 Task: Look for One-way flight tickets for 2 adults, 2 children, in Premium economy from Abu Simbel to Toronto to travel on 04-Dec-2023.  Stops: Any number of stops. Choice of flight is British Airways.
Action: Mouse moved to (270, 255)
Screenshot: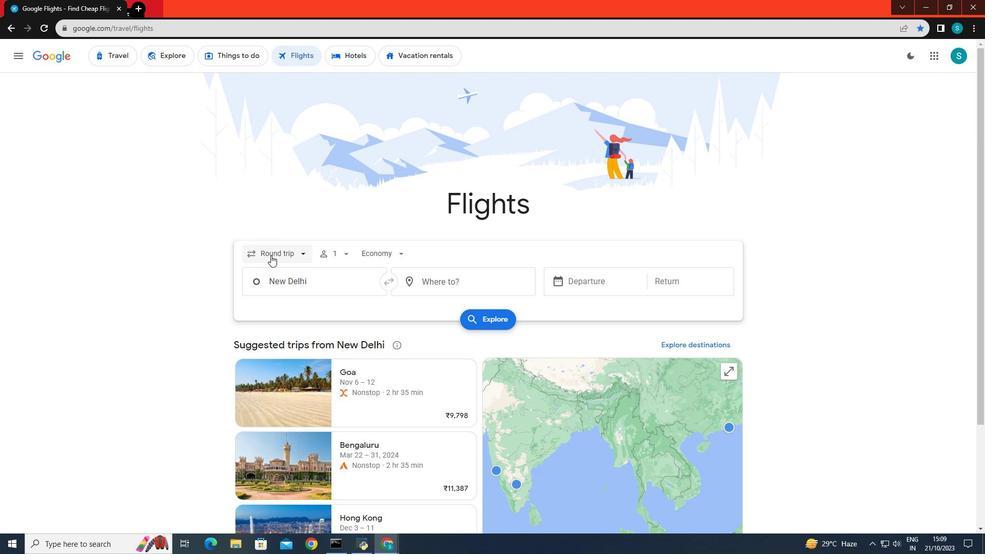
Action: Mouse pressed left at (270, 255)
Screenshot: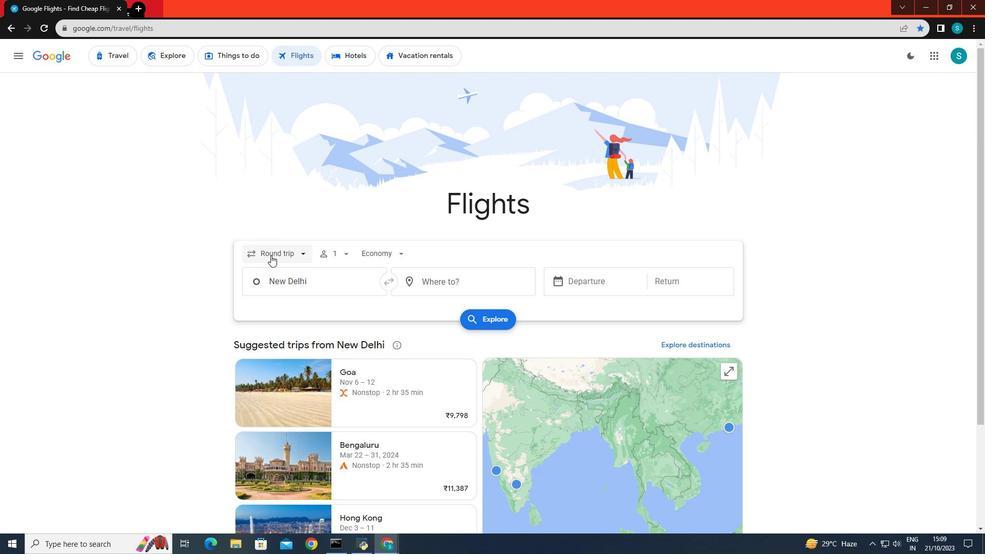 
Action: Mouse moved to (276, 301)
Screenshot: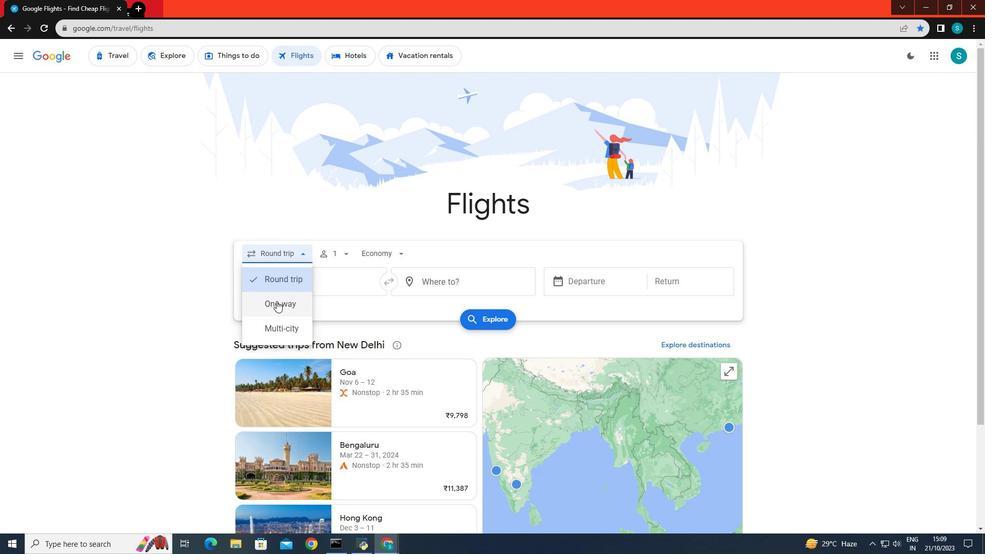 
Action: Mouse pressed left at (276, 301)
Screenshot: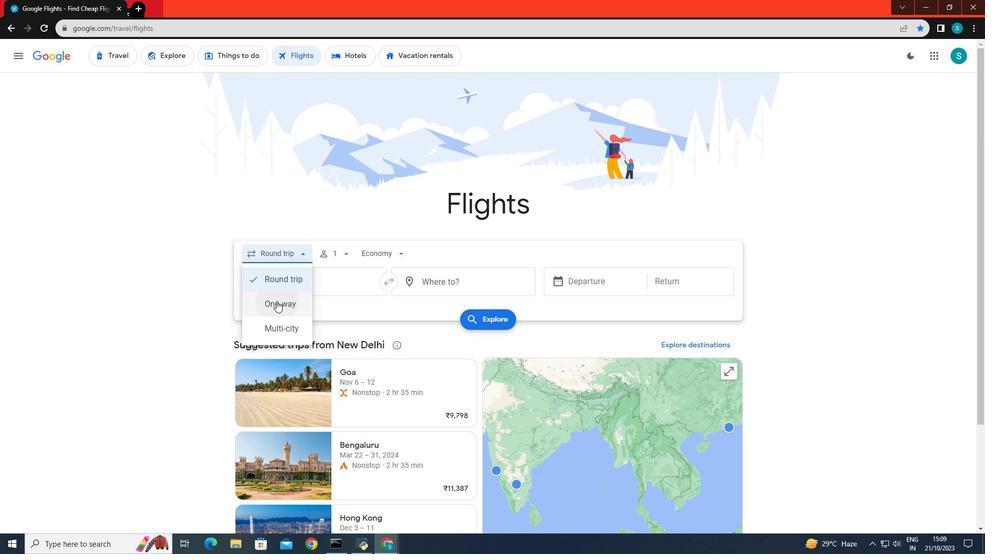 
Action: Mouse moved to (343, 250)
Screenshot: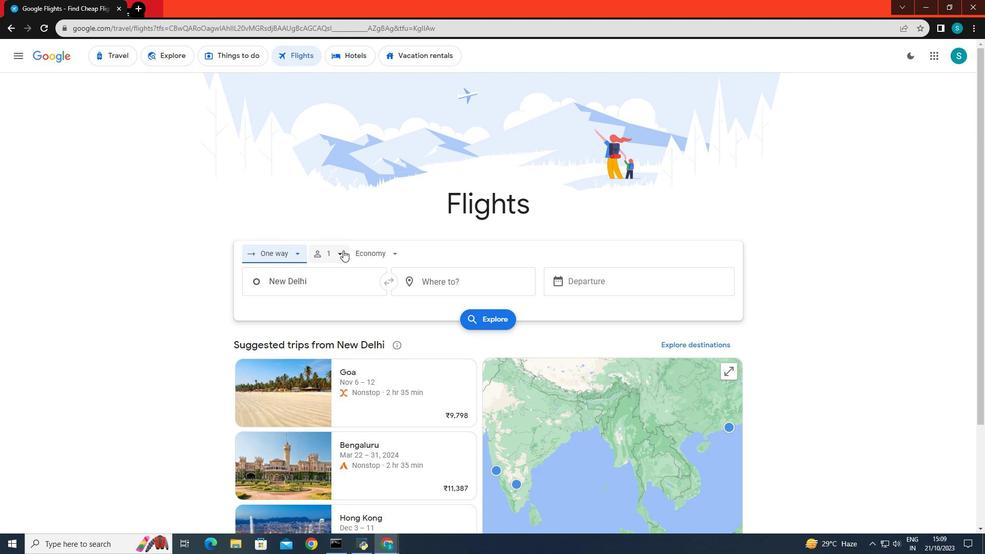 
Action: Mouse pressed left at (343, 250)
Screenshot: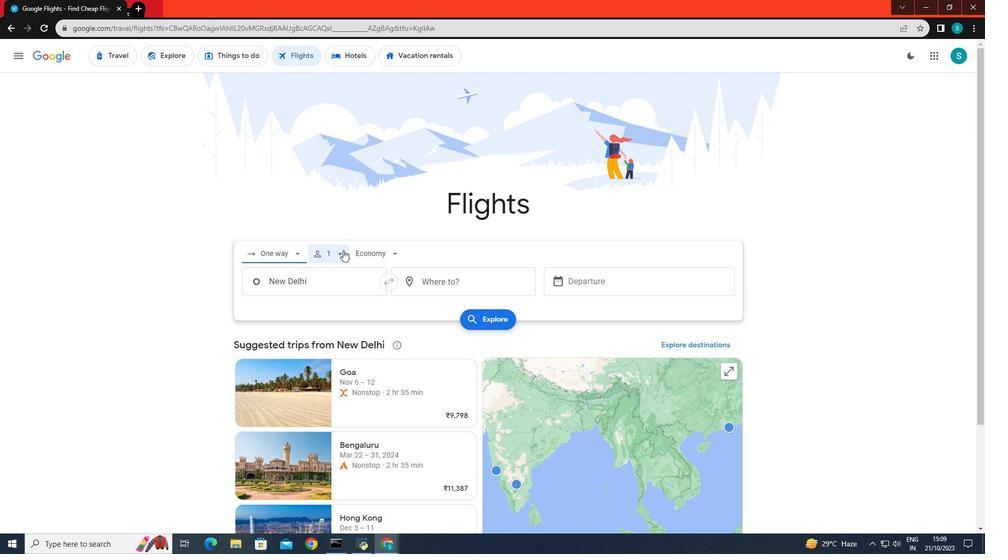 
Action: Mouse moved to (415, 282)
Screenshot: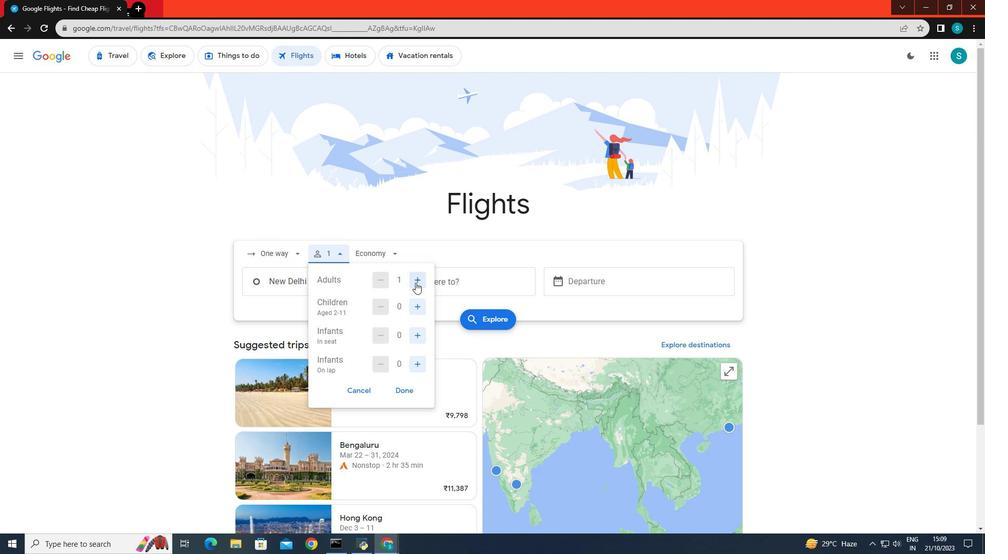 
Action: Mouse pressed left at (415, 282)
Screenshot: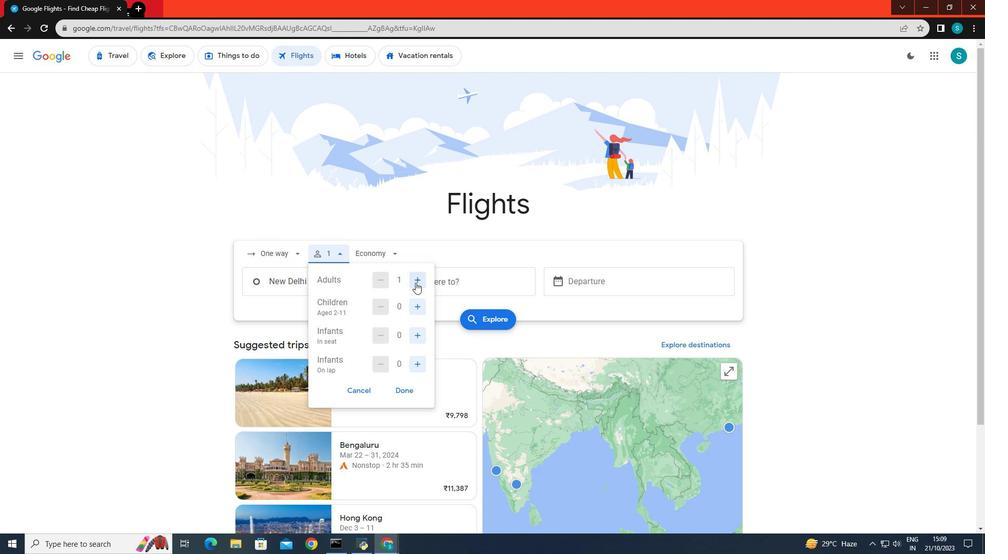 
Action: Mouse moved to (422, 314)
Screenshot: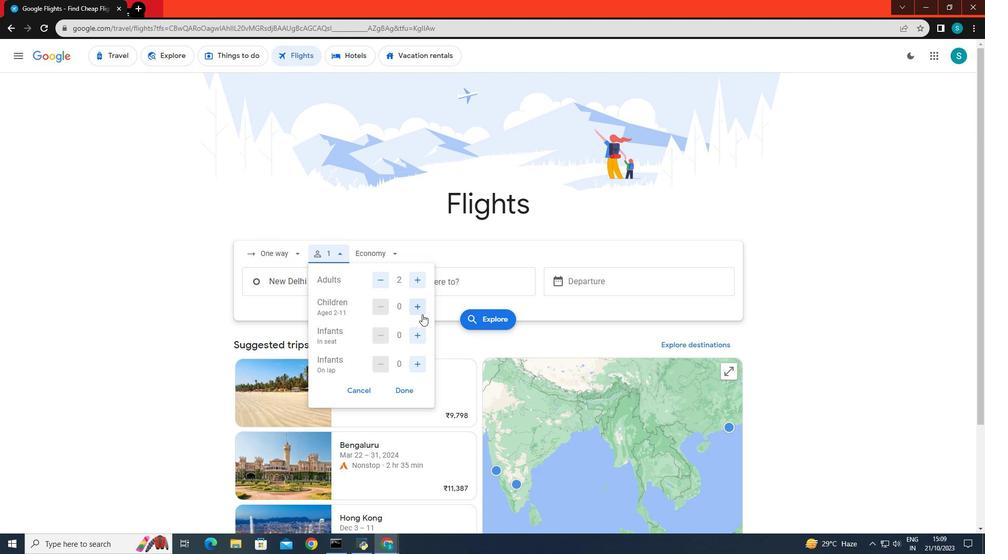 
Action: Mouse pressed left at (422, 314)
Screenshot: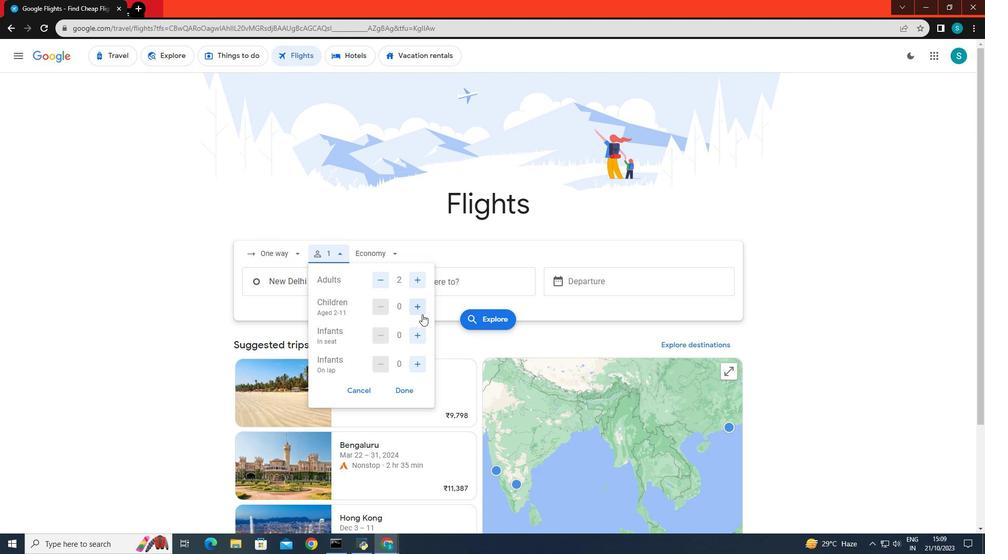 
Action: Mouse moved to (420, 307)
Screenshot: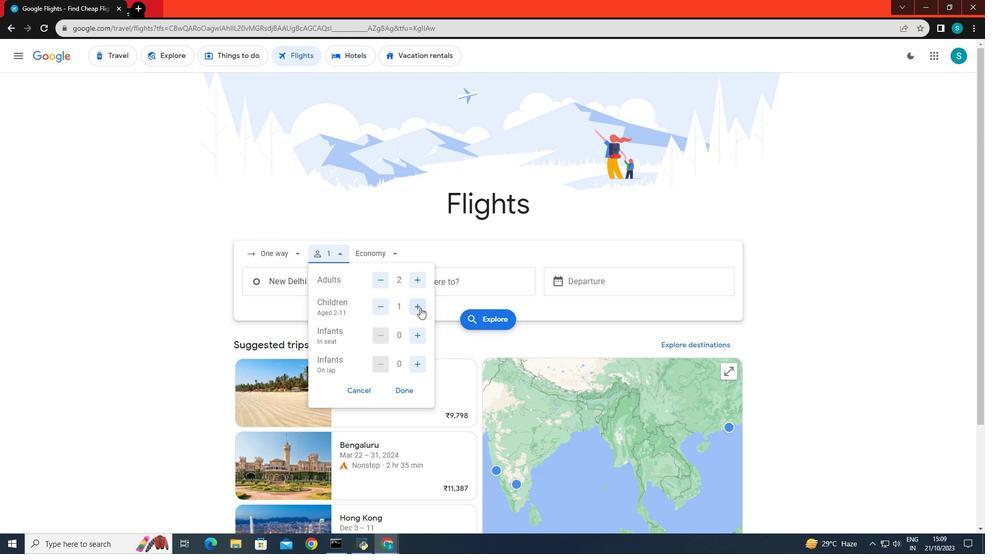 
Action: Mouse pressed left at (420, 307)
Screenshot: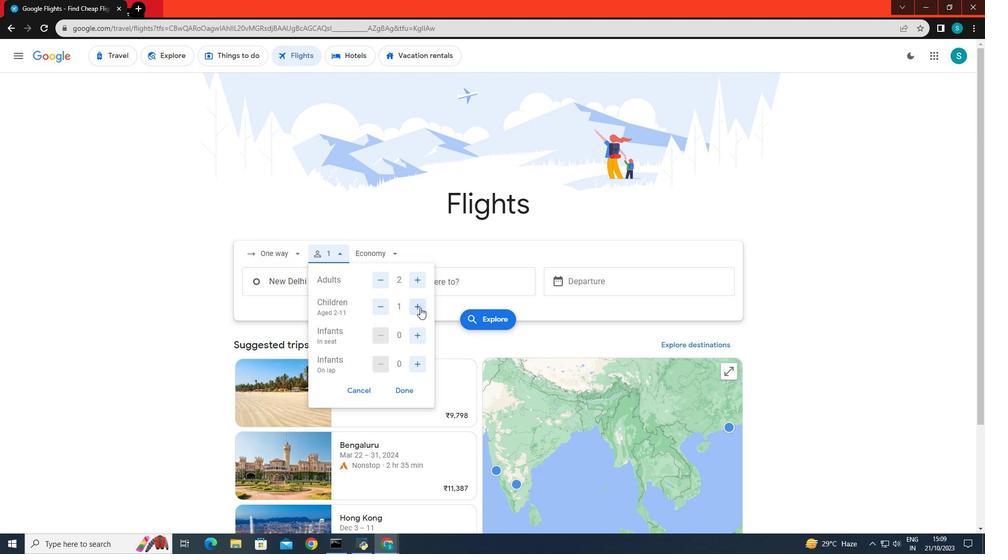 
Action: Mouse moved to (410, 393)
Screenshot: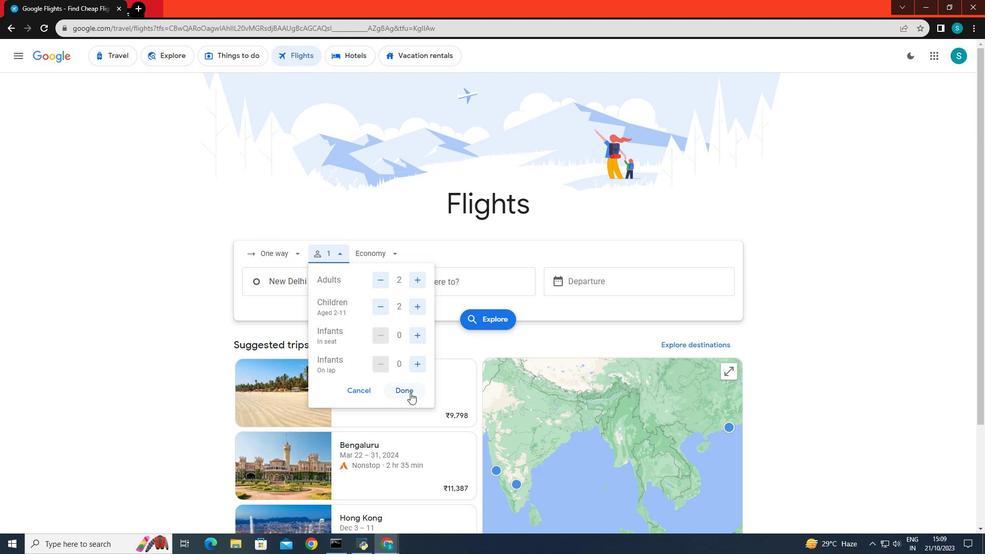 
Action: Mouse pressed left at (410, 393)
Screenshot: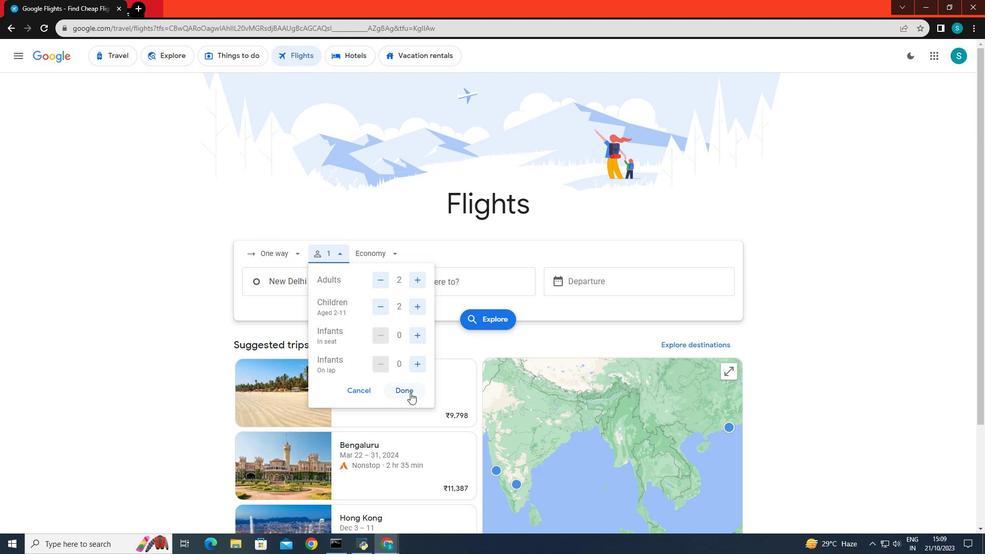 
Action: Mouse moved to (371, 249)
Screenshot: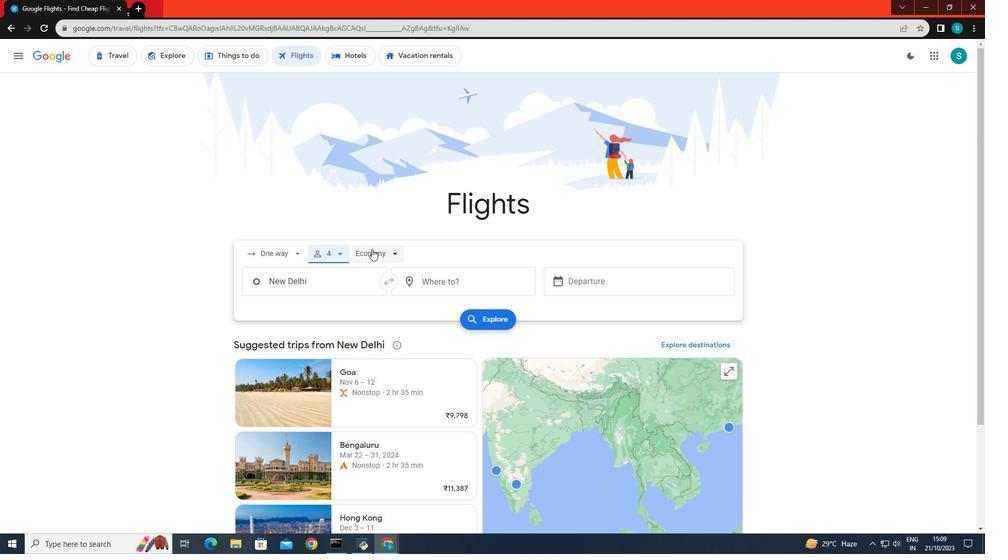 
Action: Mouse pressed left at (371, 249)
Screenshot: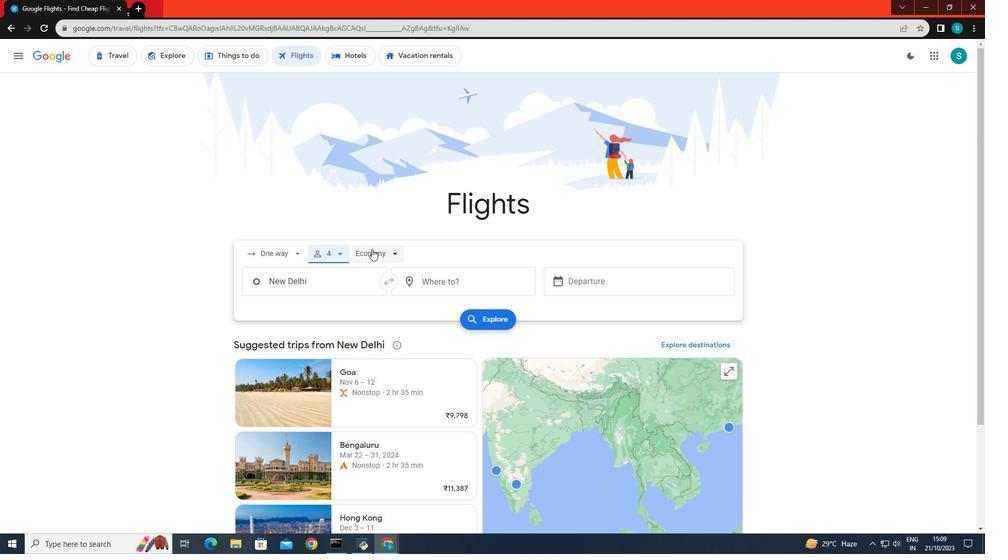
Action: Mouse moved to (384, 302)
Screenshot: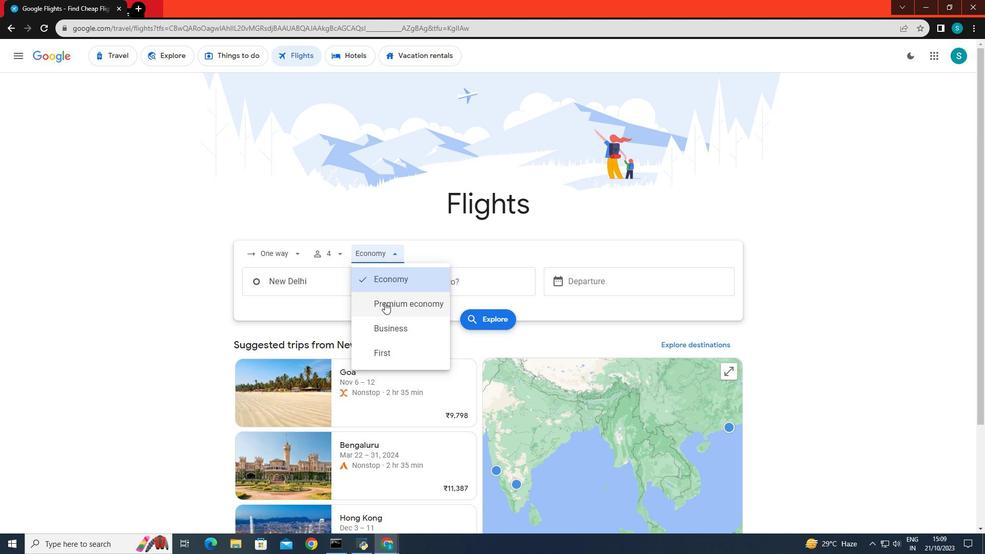
Action: Mouse pressed left at (384, 302)
Screenshot: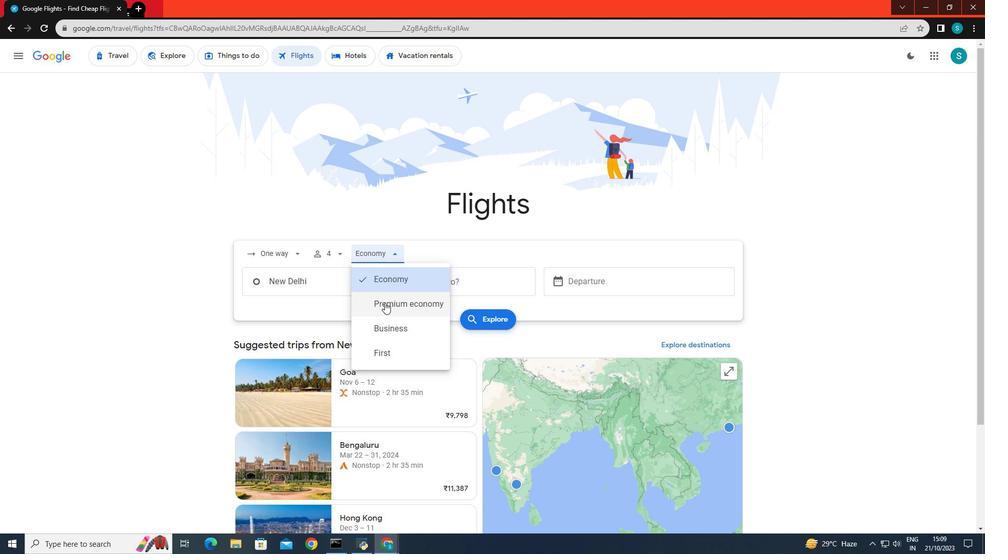 
Action: Mouse moved to (334, 280)
Screenshot: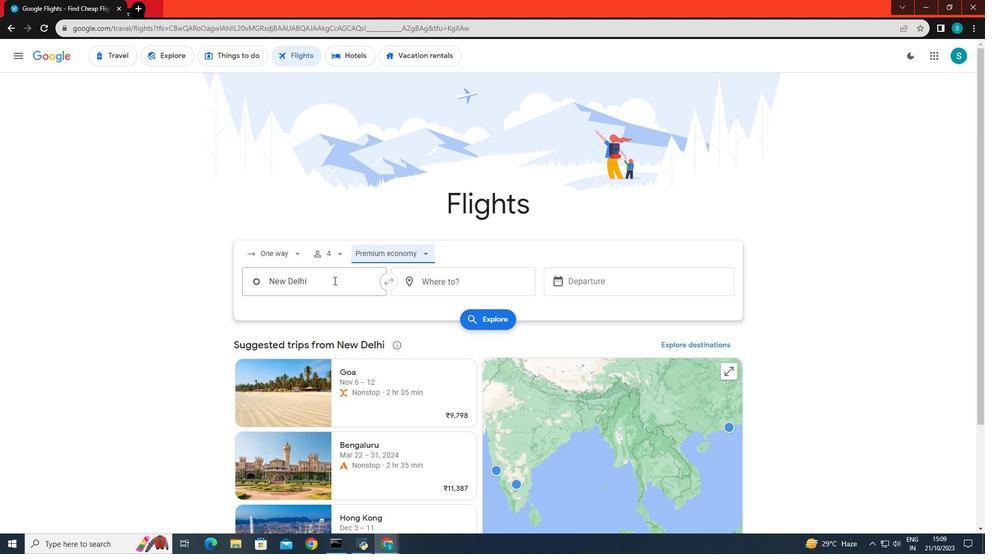 
Action: Mouse pressed left at (334, 280)
Screenshot: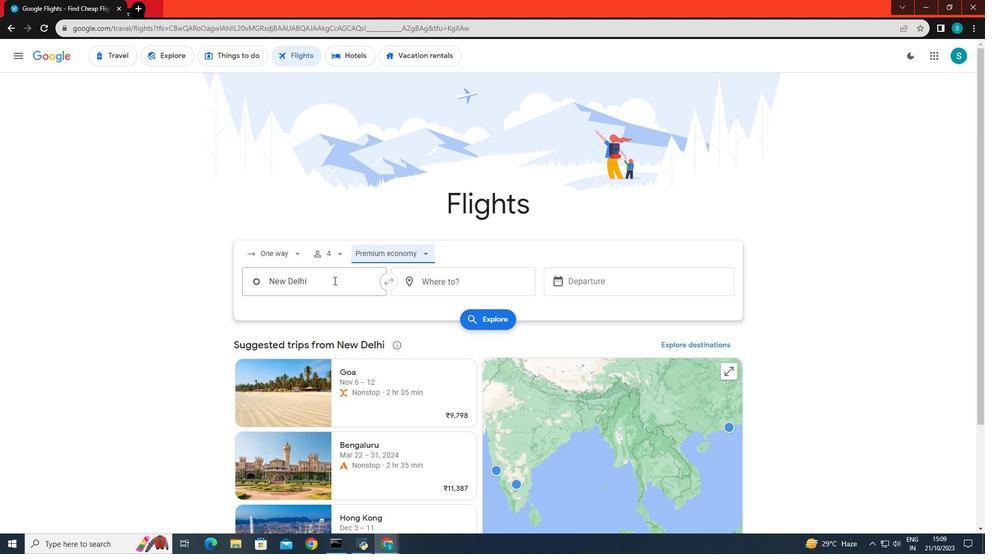 
Action: Key pressed <Key.backspace><Key.caps_lock>A<Key.caps_lock>bu<Key.space><Key.caps_lock>S<Key.caps_lock>imbel
Screenshot: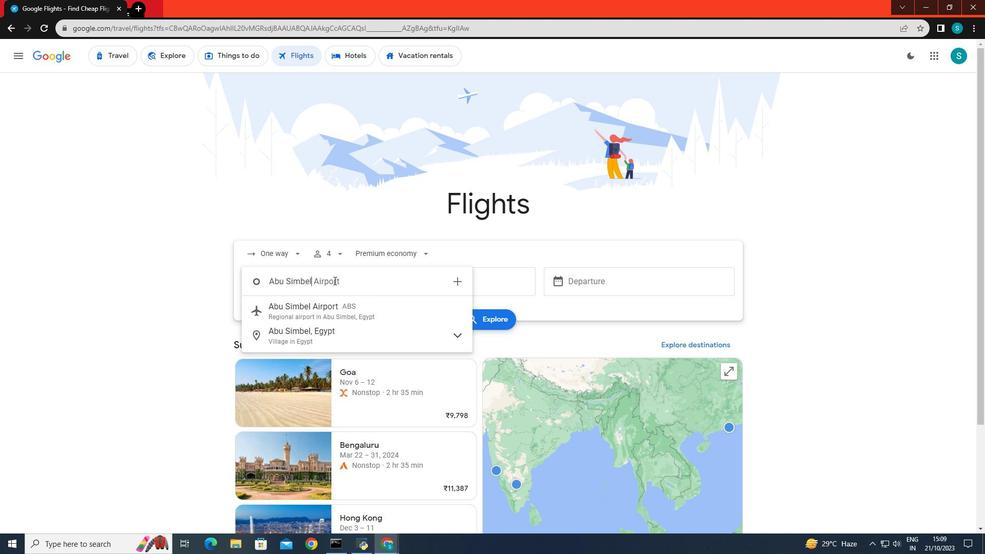 
Action: Mouse moved to (292, 302)
Screenshot: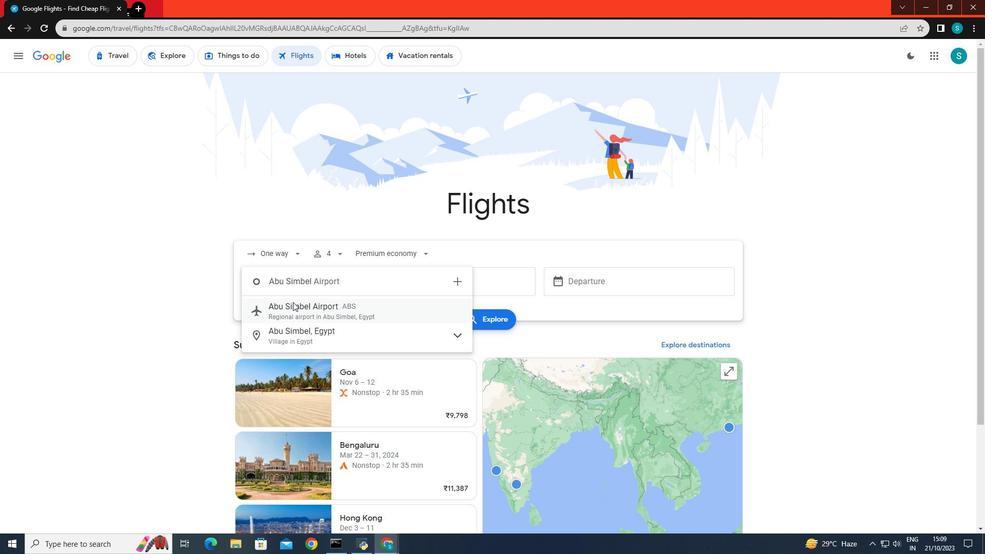
Action: Mouse pressed left at (292, 302)
Screenshot: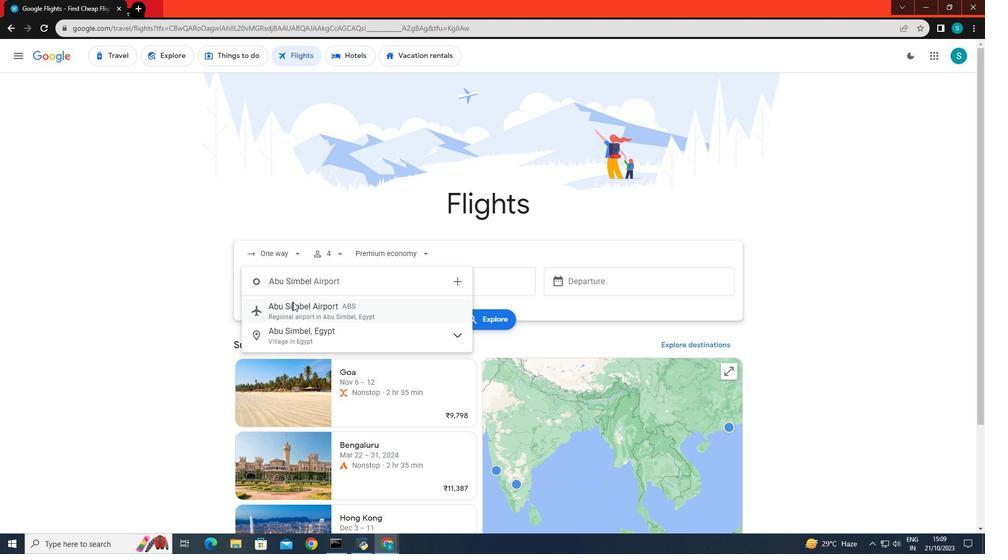 
Action: Mouse moved to (431, 279)
Screenshot: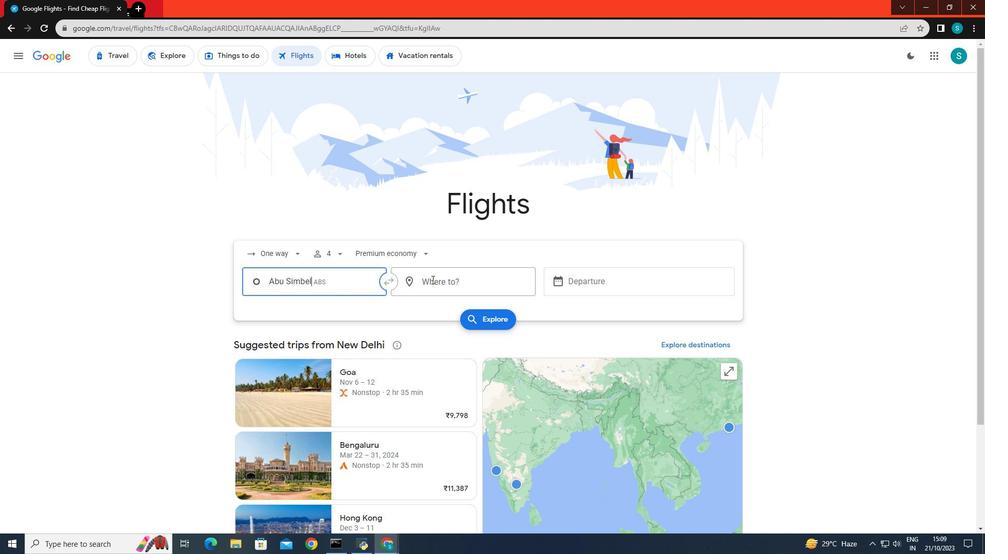 
Action: Mouse pressed left at (431, 279)
Screenshot: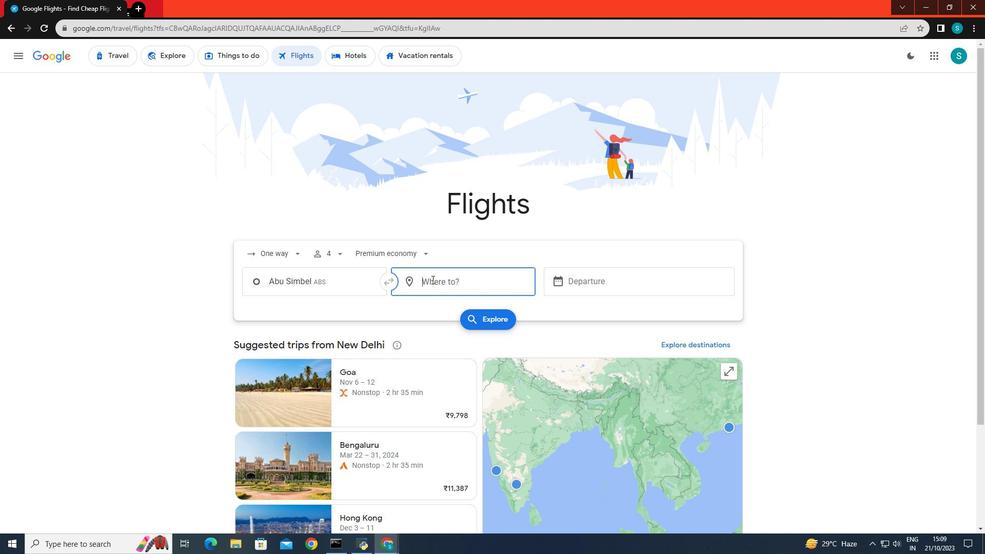 
Action: Key pressed <Key.caps_lock>T<Key.caps_lock>oronto
Screenshot: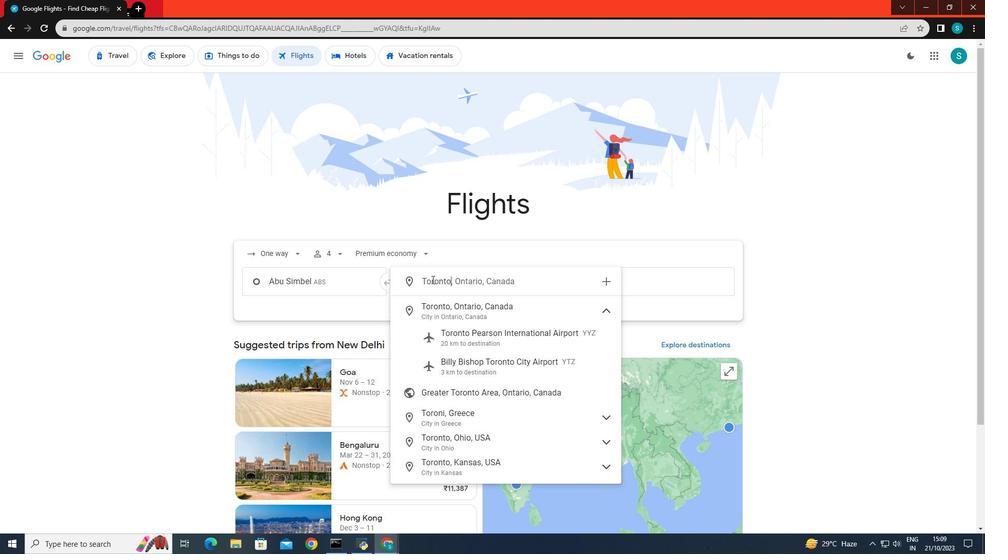 
Action: Mouse moved to (449, 335)
Screenshot: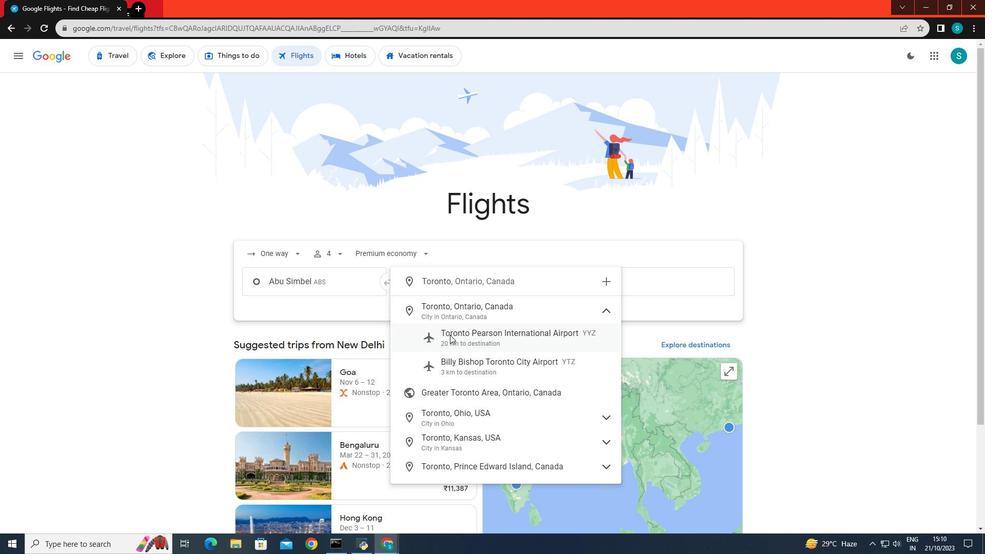 
Action: Mouse pressed left at (449, 335)
Screenshot: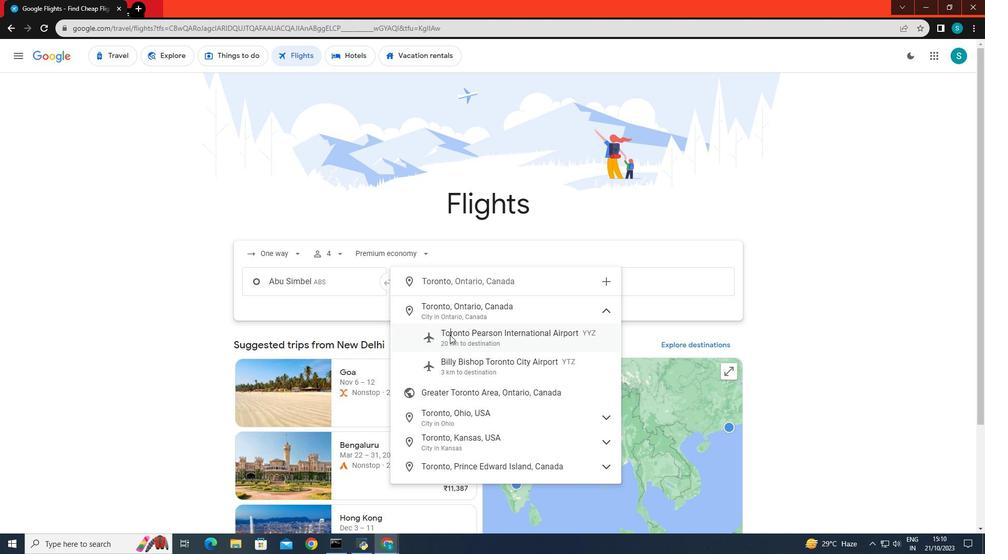 
Action: Mouse moved to (590, 280)
Screenshot: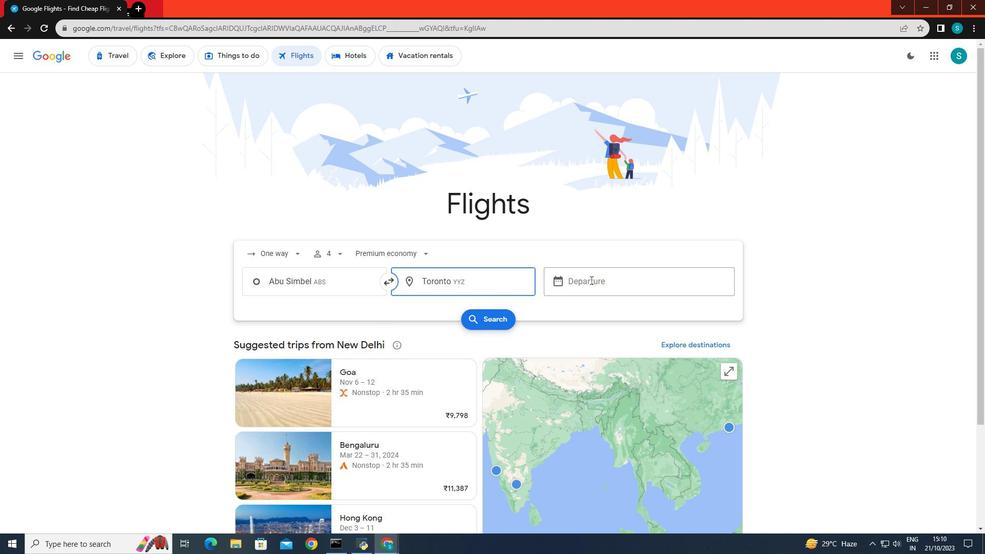 
Action: Mouse pressed left at (590, 280)
Screenshot: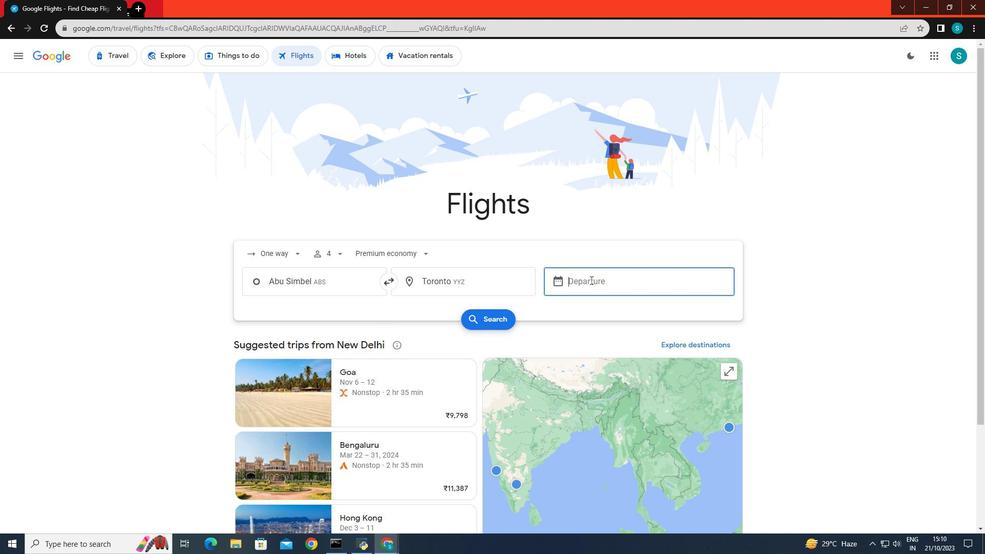 
Action: Mouse moved to (744, 394)
Screenshot: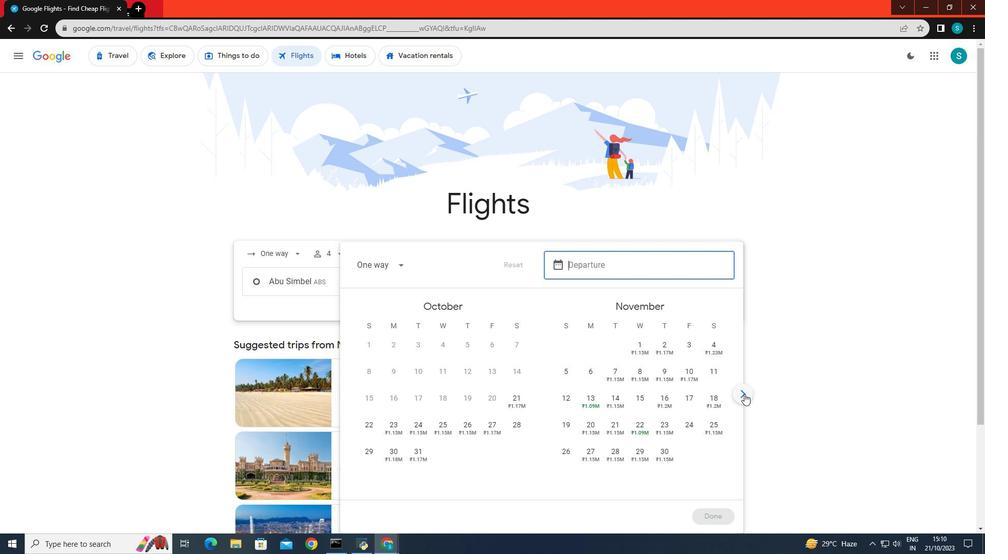 
Action: Mouse pressed left at (744, 394)
Screenshot: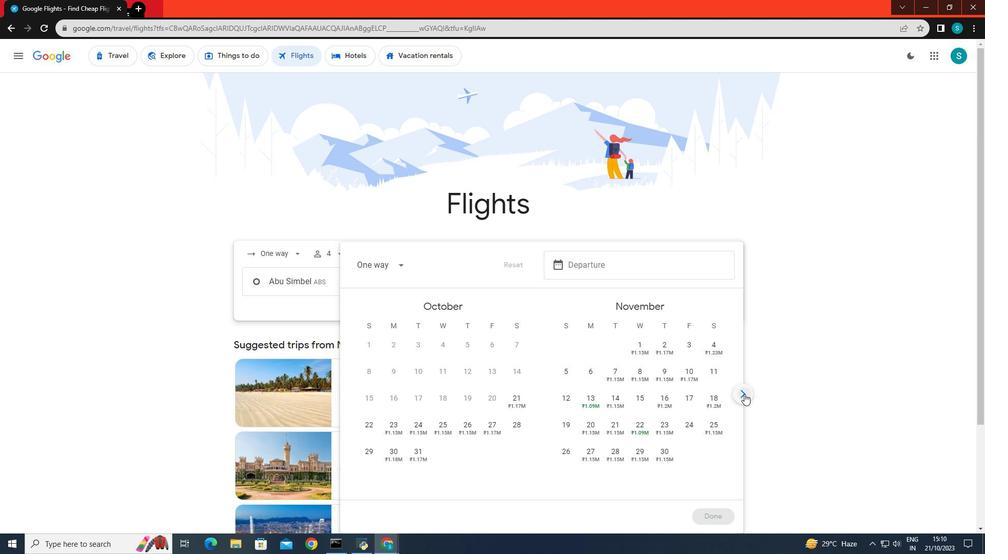 
Action: Mouse moved to (586, 373)
Screenshot: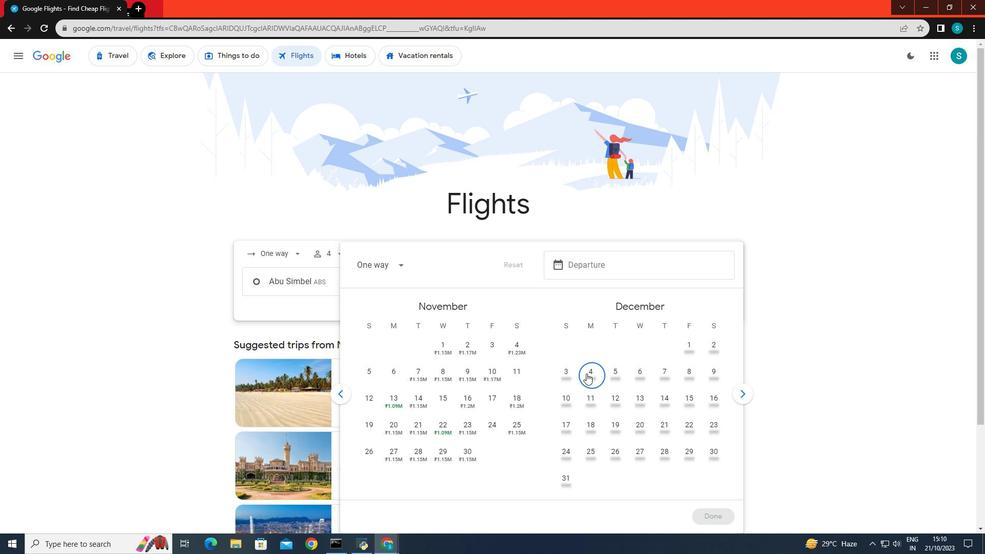
Action: Mouse pressed left at (586, 373)
Screenshot: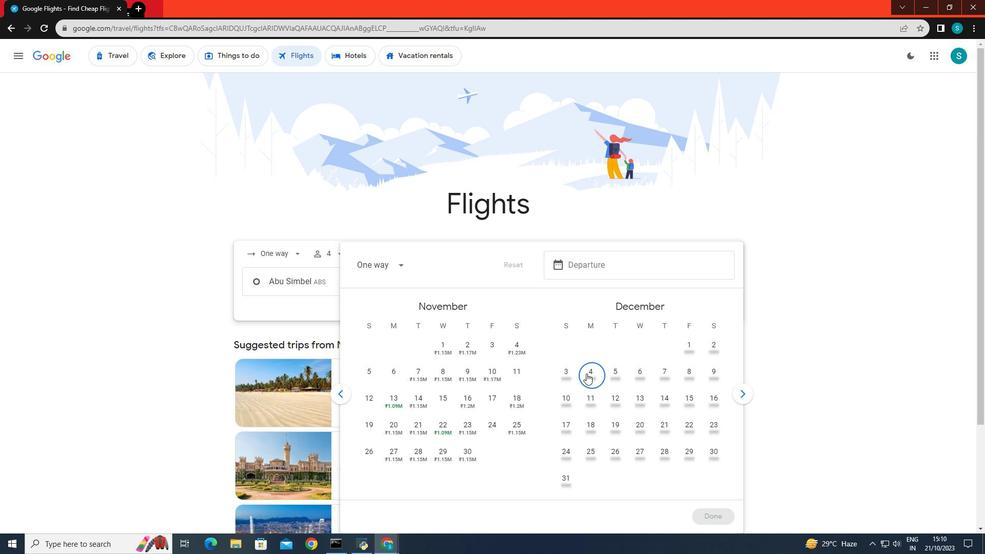 
Action: Mouse moved to (698, 514)
Screenshot: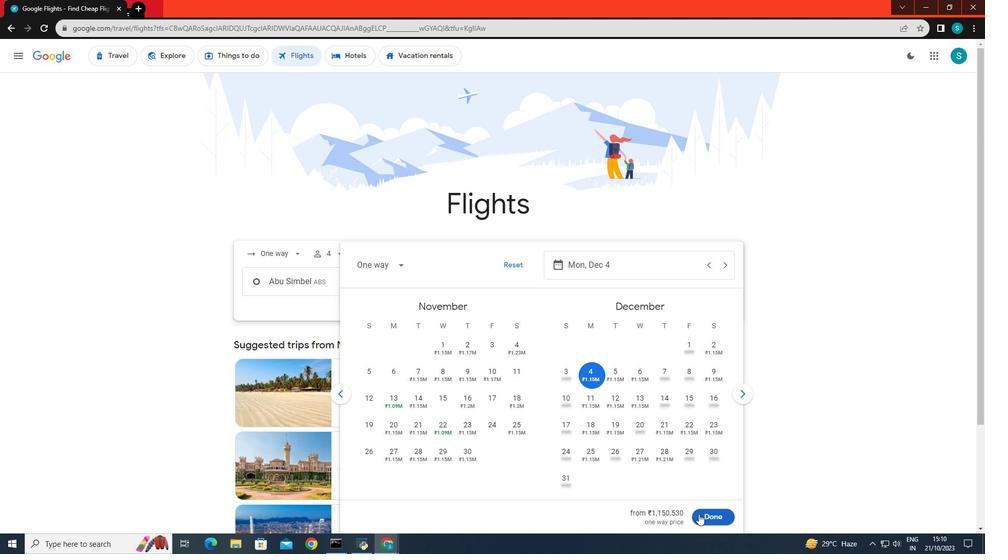 
Action: Mouse pressed left at (698, 514)
Screenshot: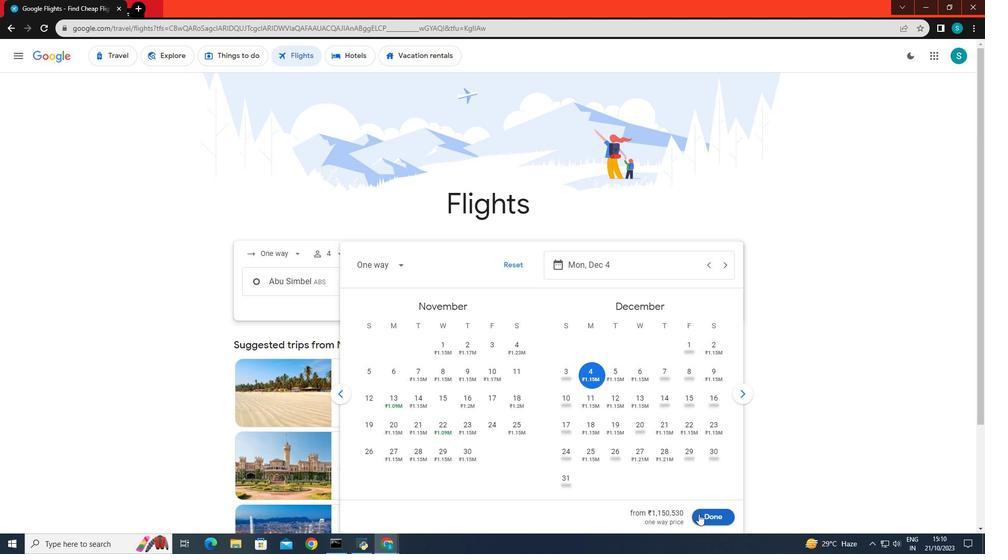 
Action: Mouse moved to (490, 314)
Screenshot: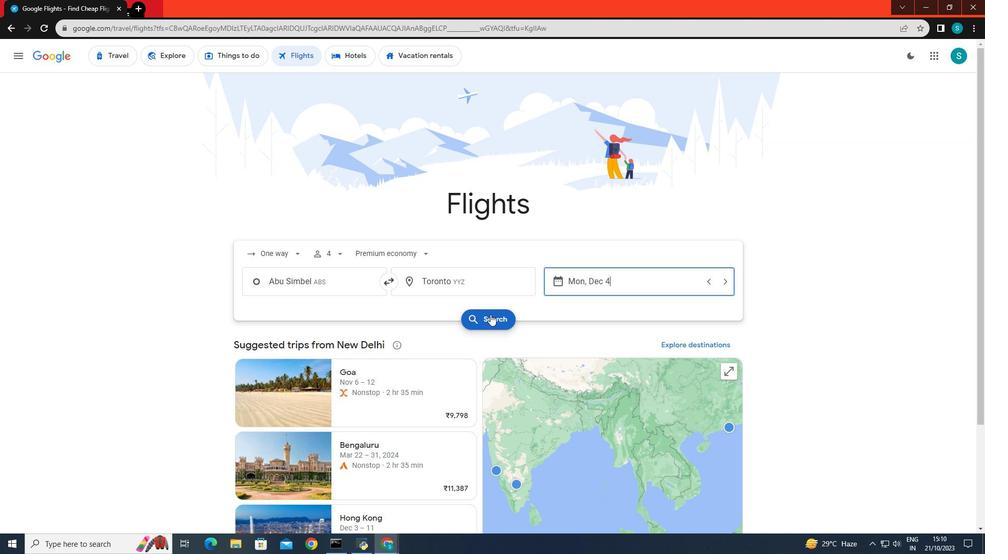 
Action: Mouse pressed left at (490, 314)
Screenshot: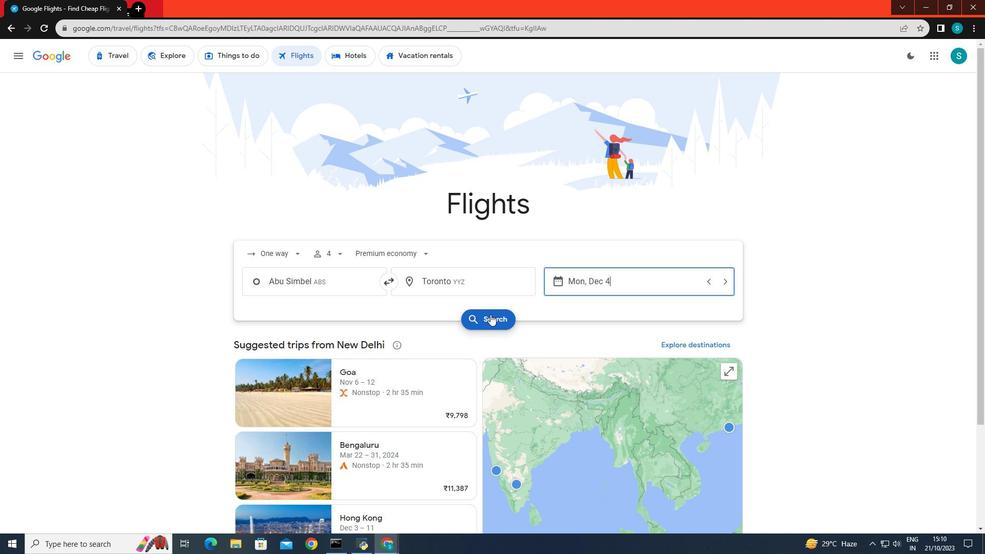
Action: Mouse moved to (309, 155)
Screenshot: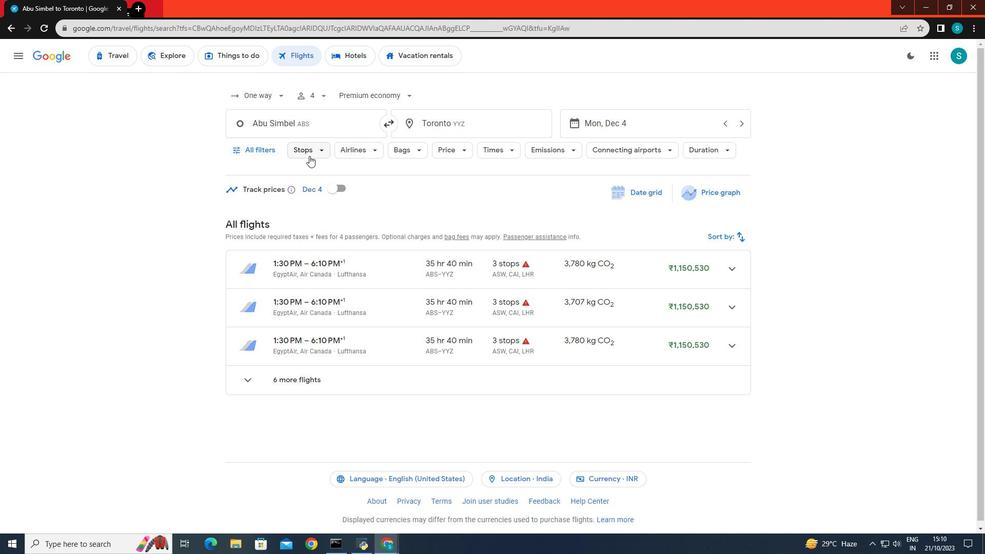 
Action: Mouse pressed left at (309, 155)
Screenshot: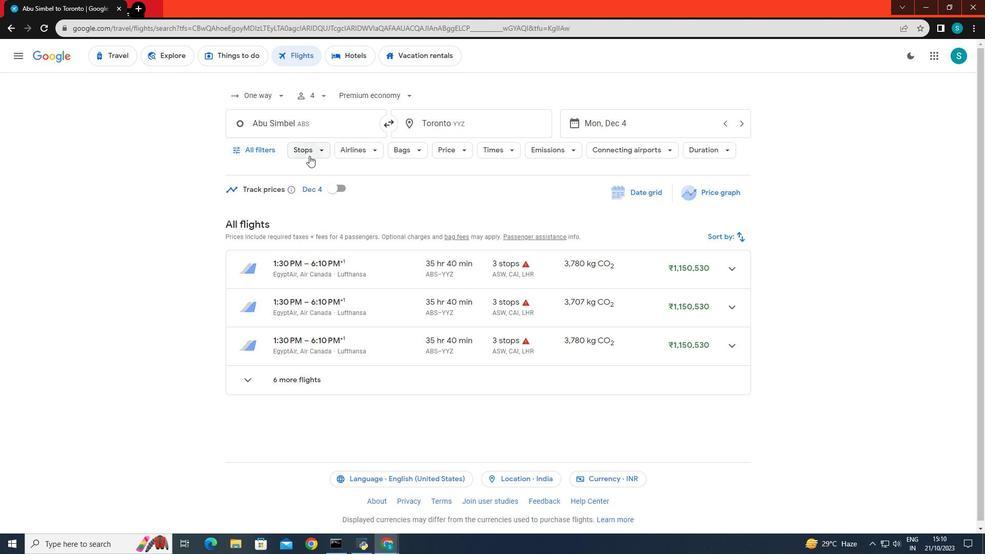 
Action: Mouse moved to (312, 201)
Screenshot: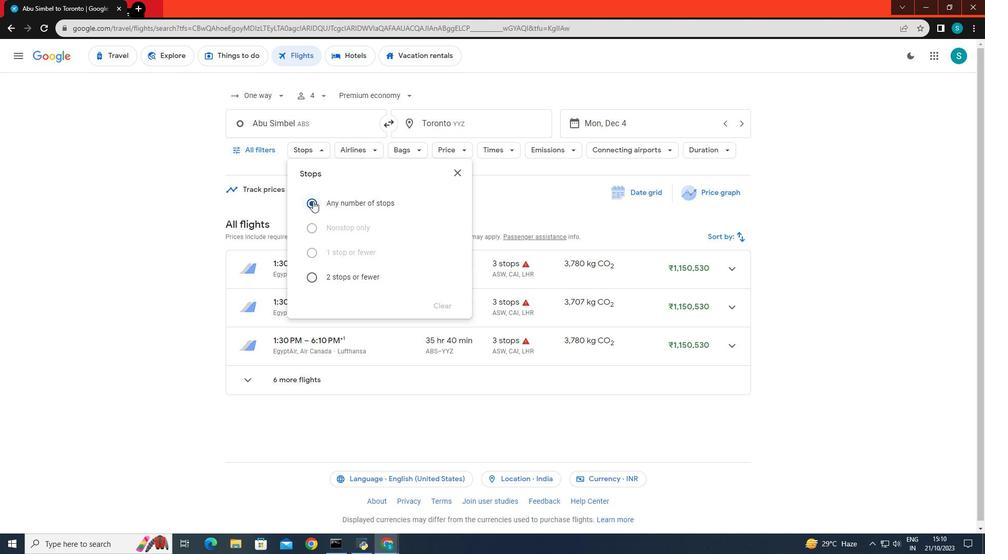 
Action: Mouse pressed left at (312, 201)
Screenshot: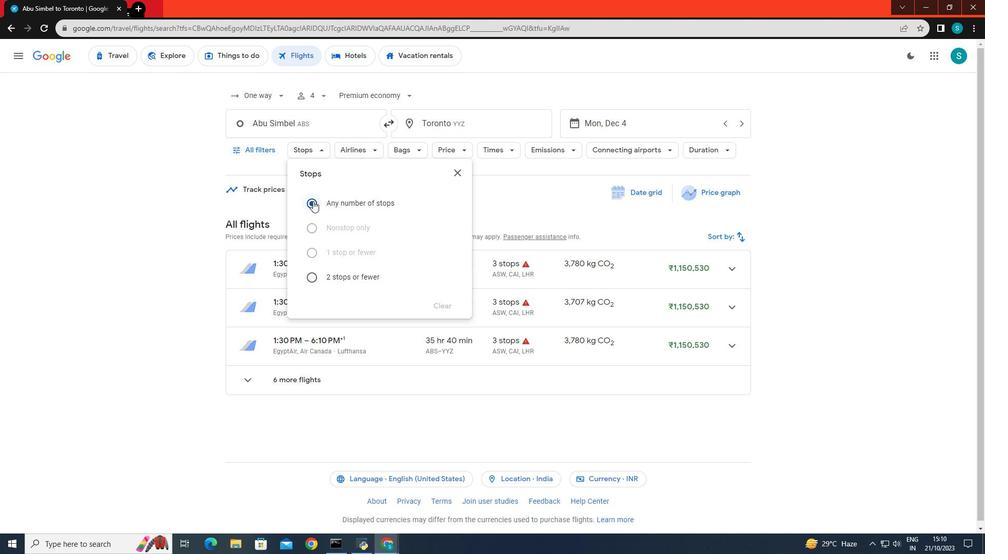 
Action: Mouse moved to (185, 228)
Screenshot: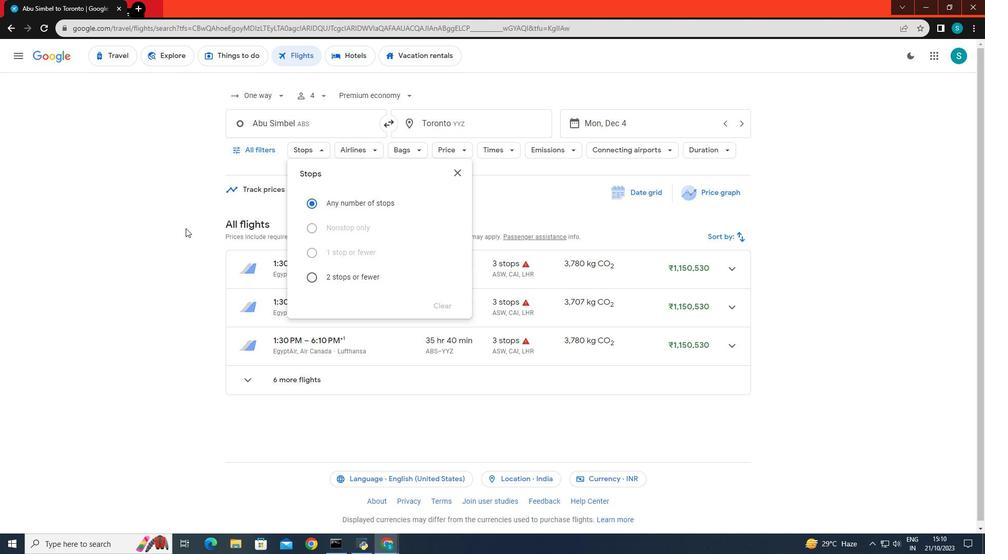 
Action: Mouse pressed left at (185, 228)
Screenshot: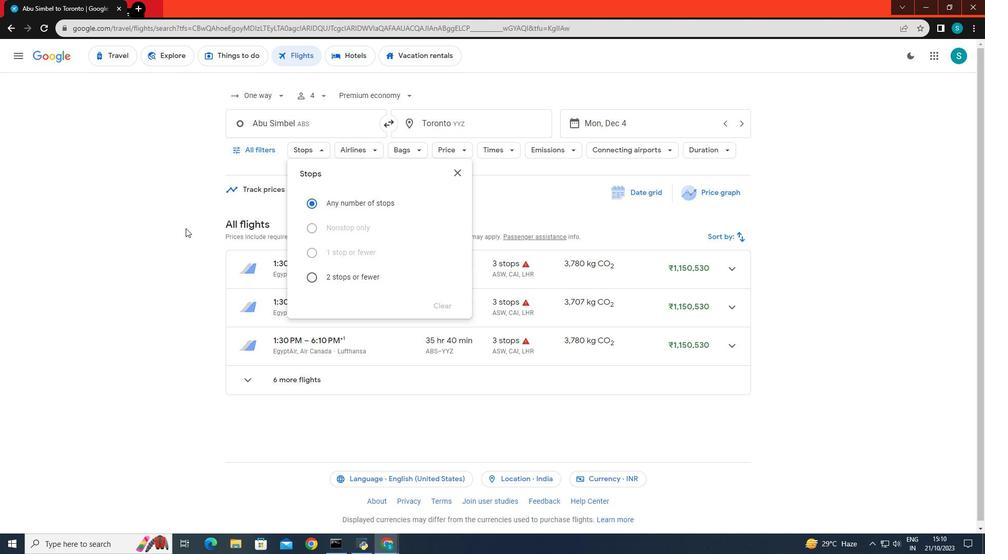
Action: Mouse moved to (367, 149)
Screenshot: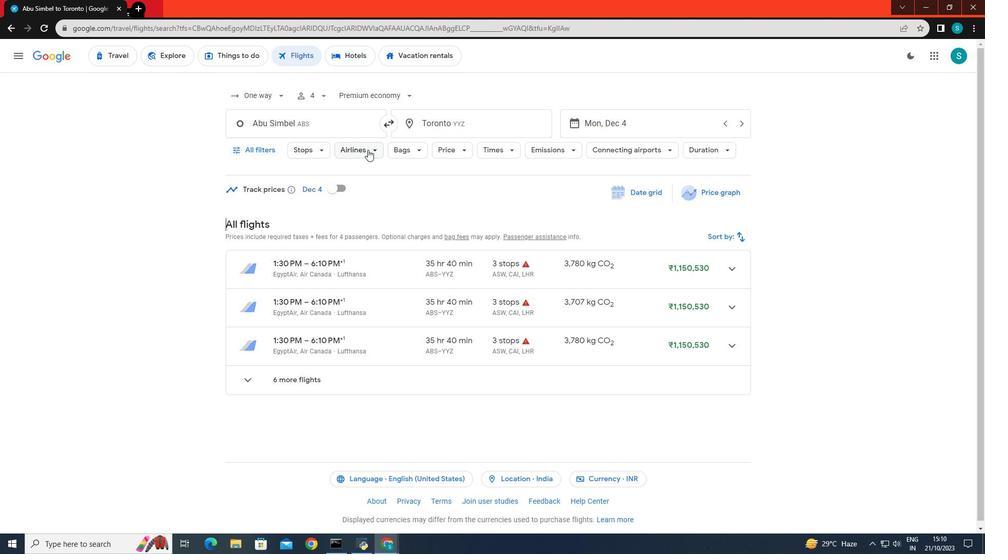 
Action: Mouse pressed left at (367, 149)
Screenshot: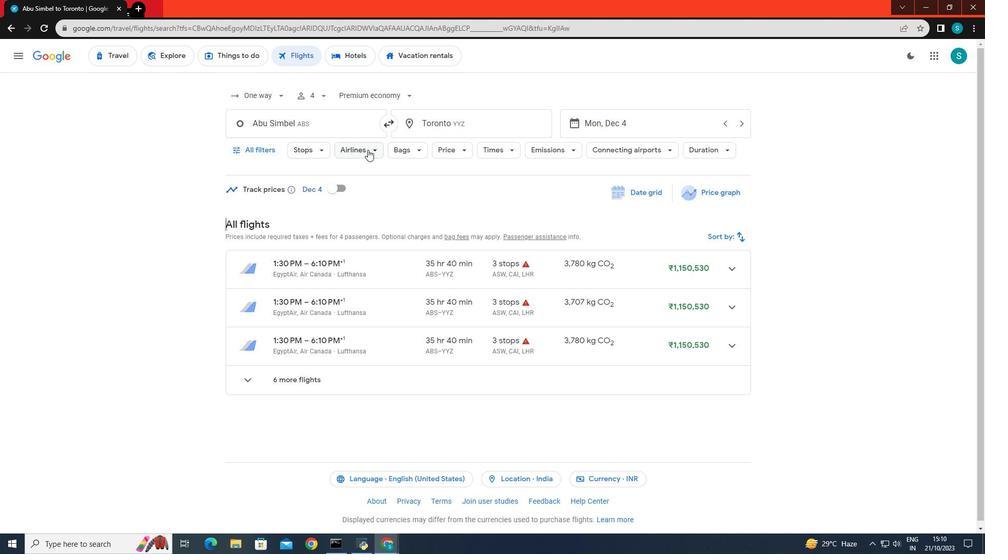 
Action: Mouse moved to (378, 425)
Screenshot: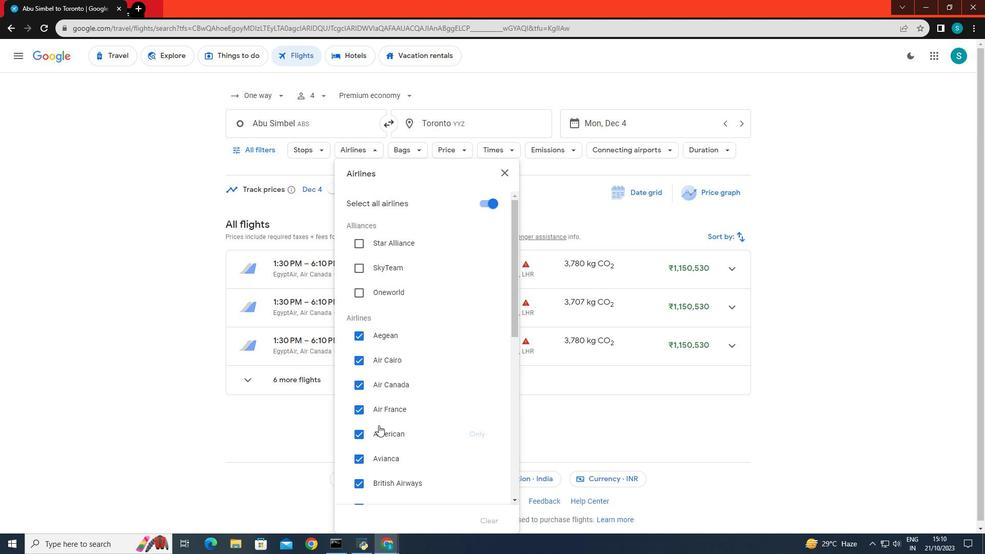 
Action: Mouse scrolled (378, 424) with delta (0, 0)
Screenshot: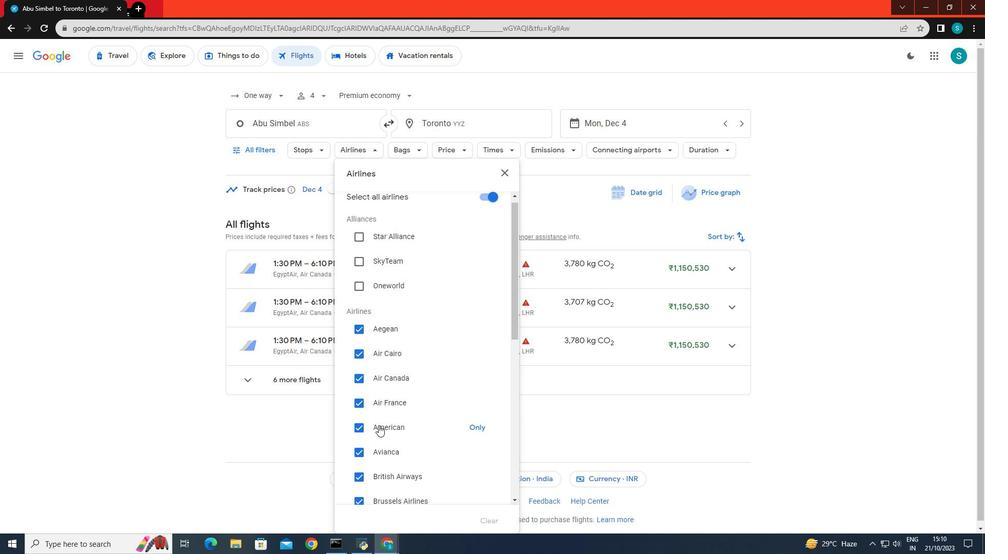 
Action: Mouse scrolled (378, 424) with delta (0, 0)
Screenshot: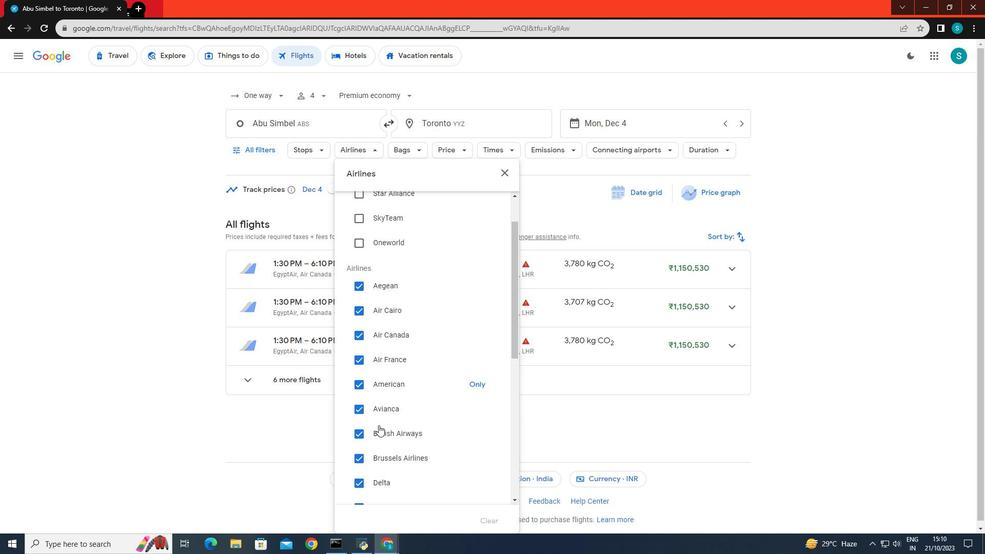 
Action: Mouse scrolled (378, 424) with delta (0, 0)
Screenshot: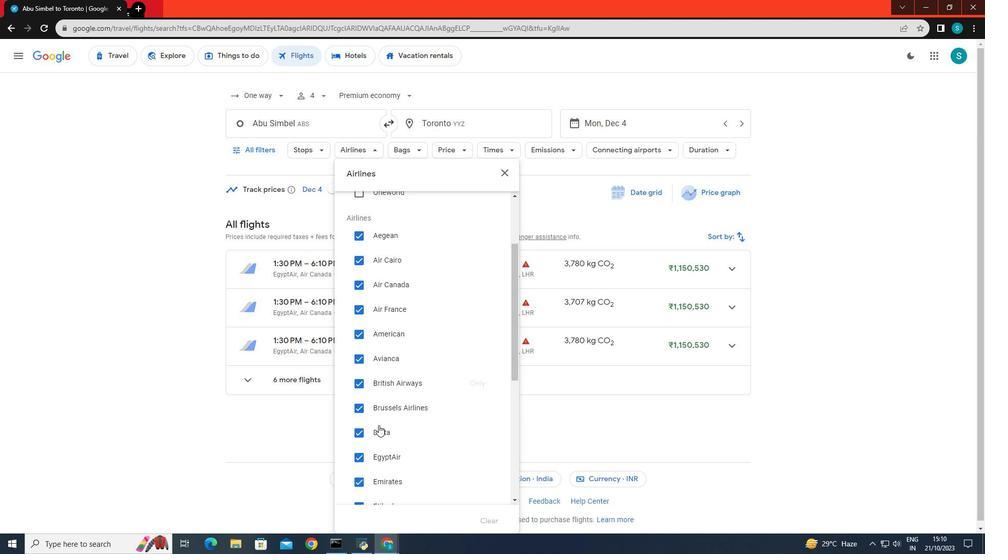 
Action: Mouse scrolled (378, 424) with delta (0, 0)
Screenshot: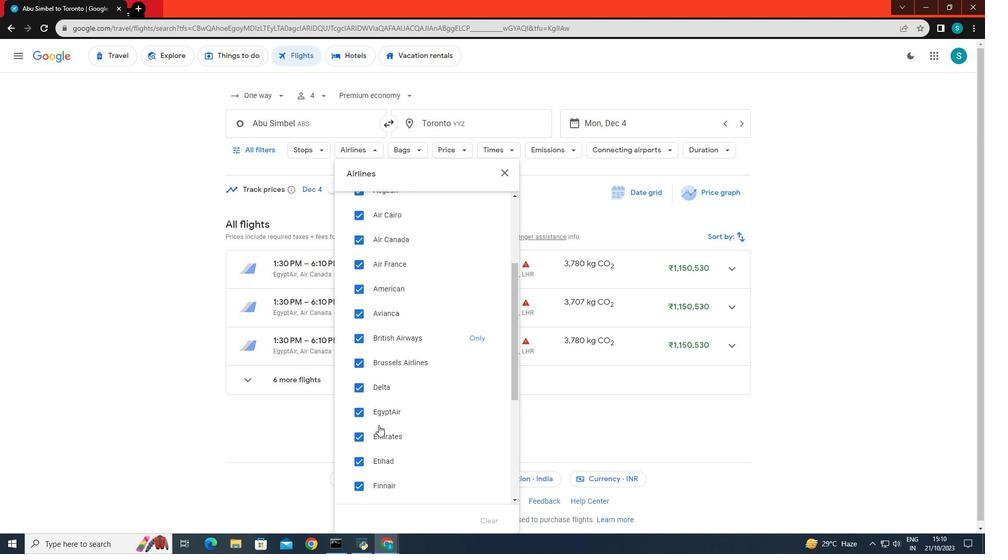 
Action: Mouse scrolled (378, 425) with delta (0, 0)
Screenshot: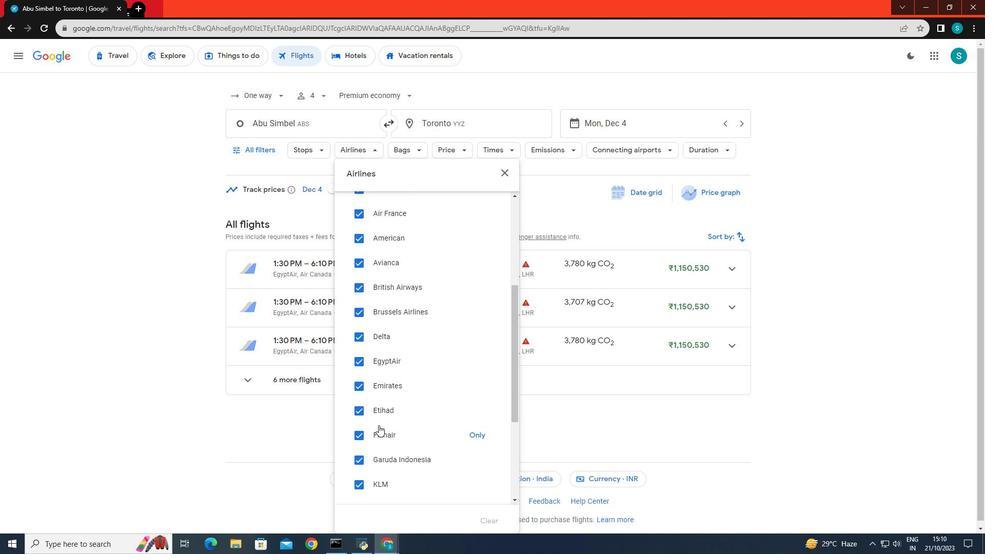 
Action: Mouse scrolled (378, 425) with delta (0, 0)
Screenshot: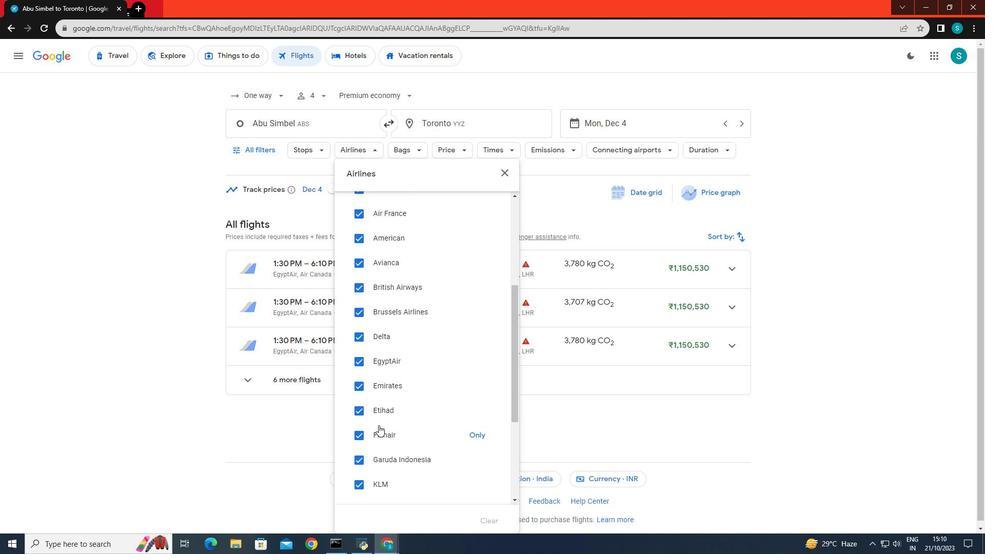 
Action: Mouse scrolled (378, 425) with delta (0, 0)
Screenshot: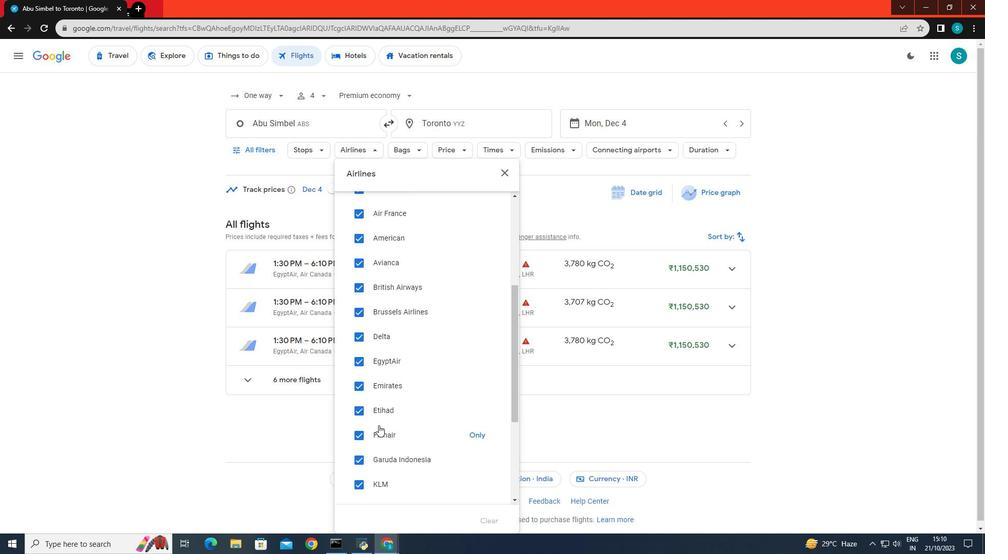 
Action: Mouse scrolled (378, 425) with delta (0, 0)
Screenshot: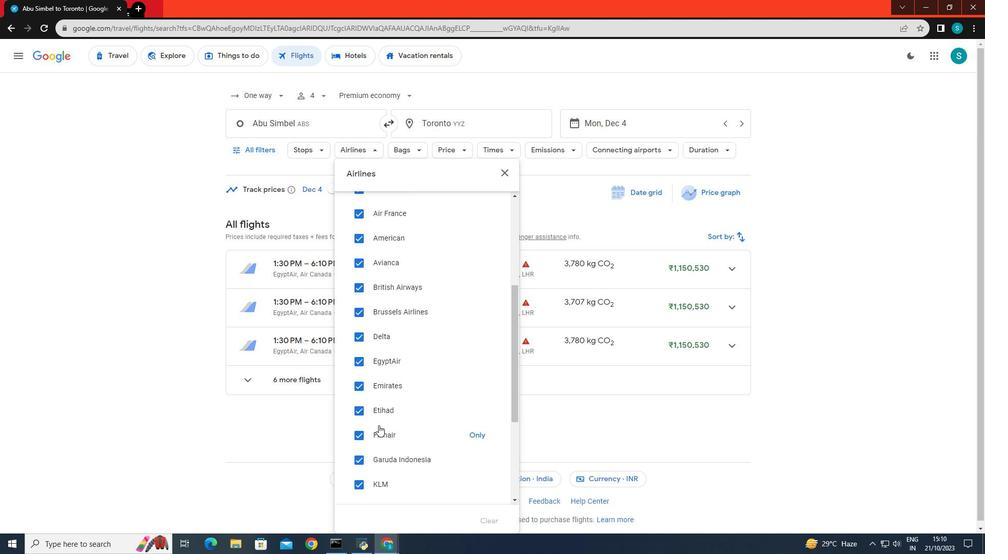 
Action: Mouse scrolled (378, 425) with delta (0, 0)
Screenshot: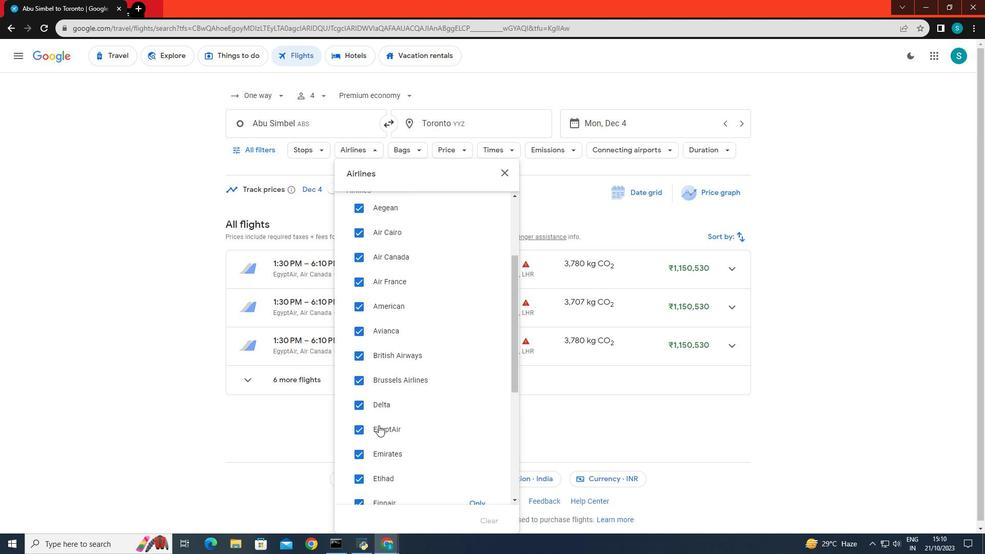 
Action: Mouse moved to (375, 291)
Screenshot: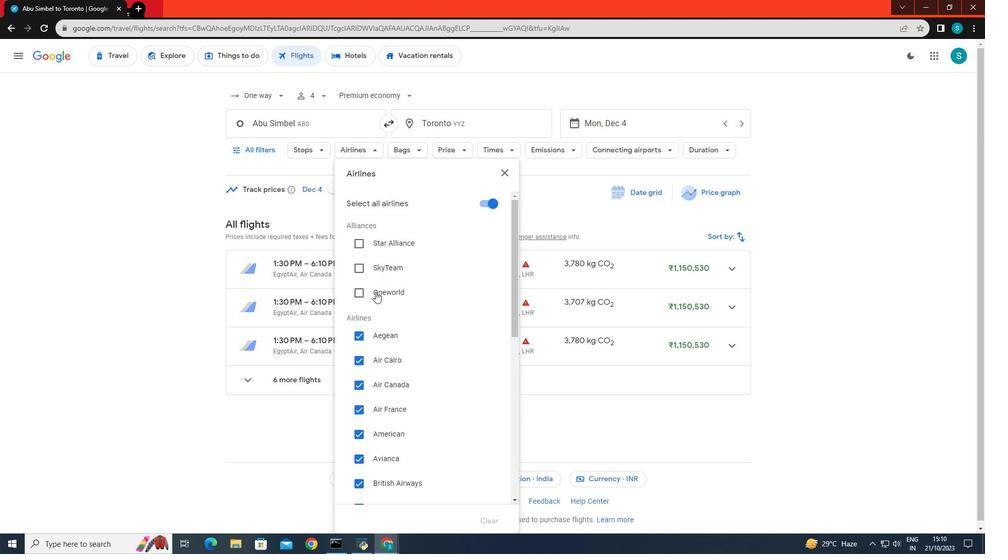 
Action: Mouse pressed left at (375, 291)
Screenshot: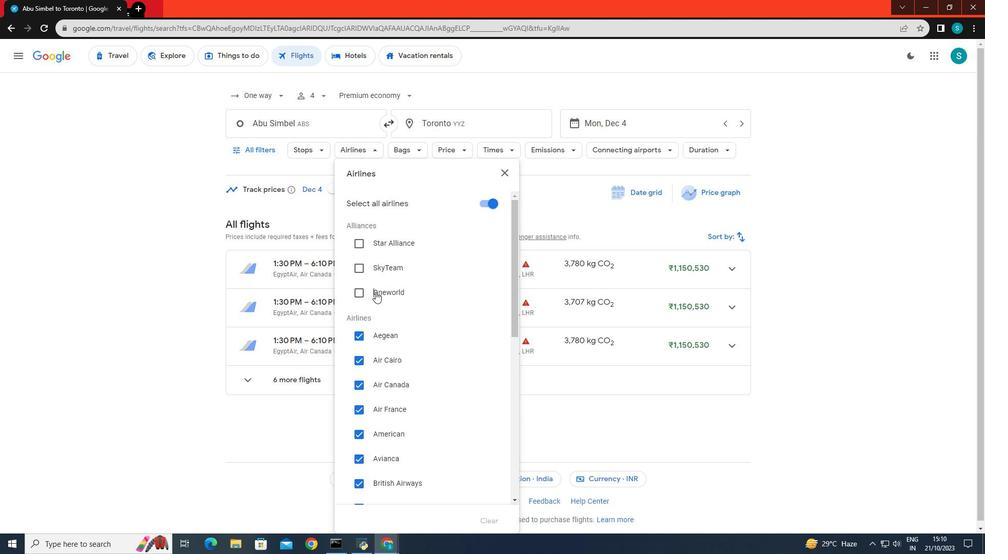 
Action: Mouse moved to (152, 372)
Screenshot: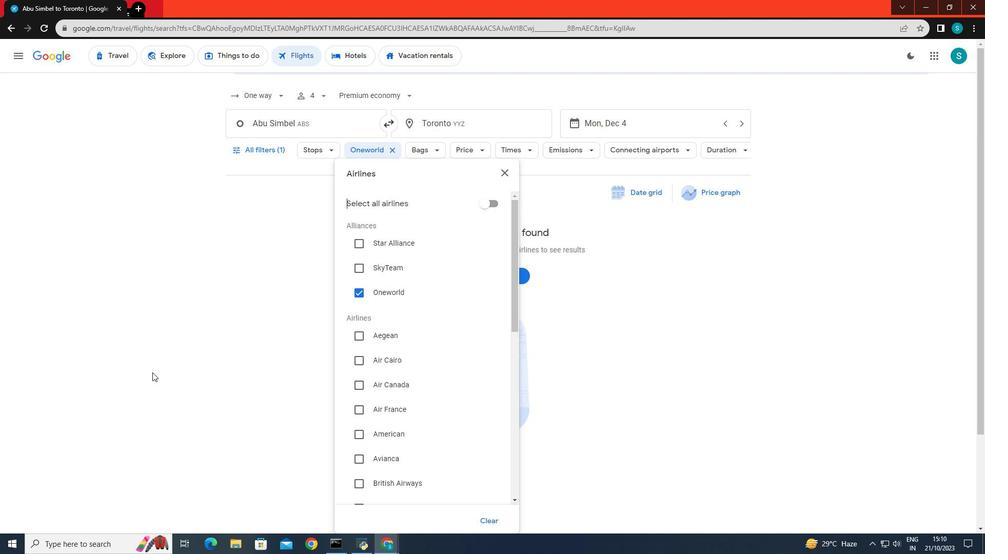 
Action: Mouse pressed left at (152, 372)
Screenshot: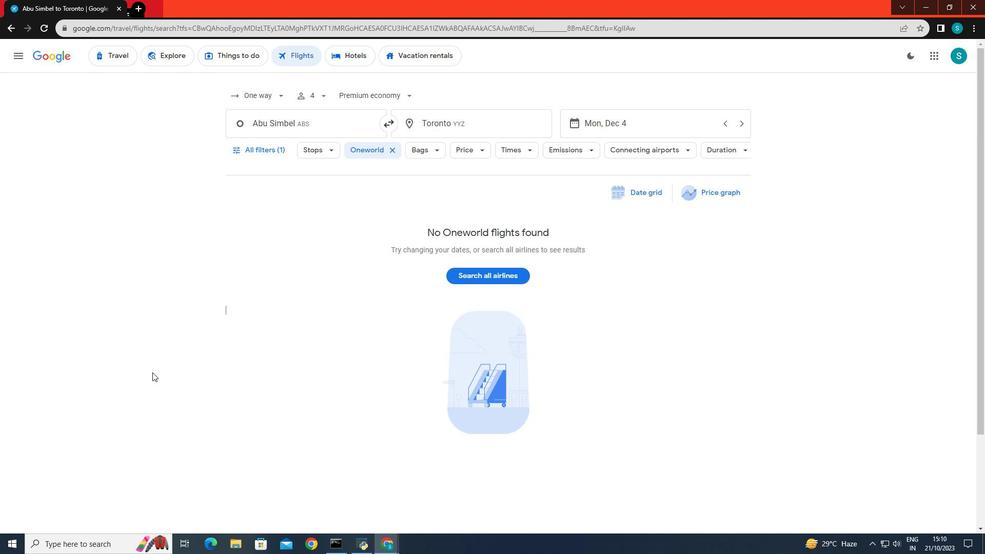
